 Task: Filter Pro bono consulting and volunteering.
Action: Mouse moved to (365, 61)
Screenshot: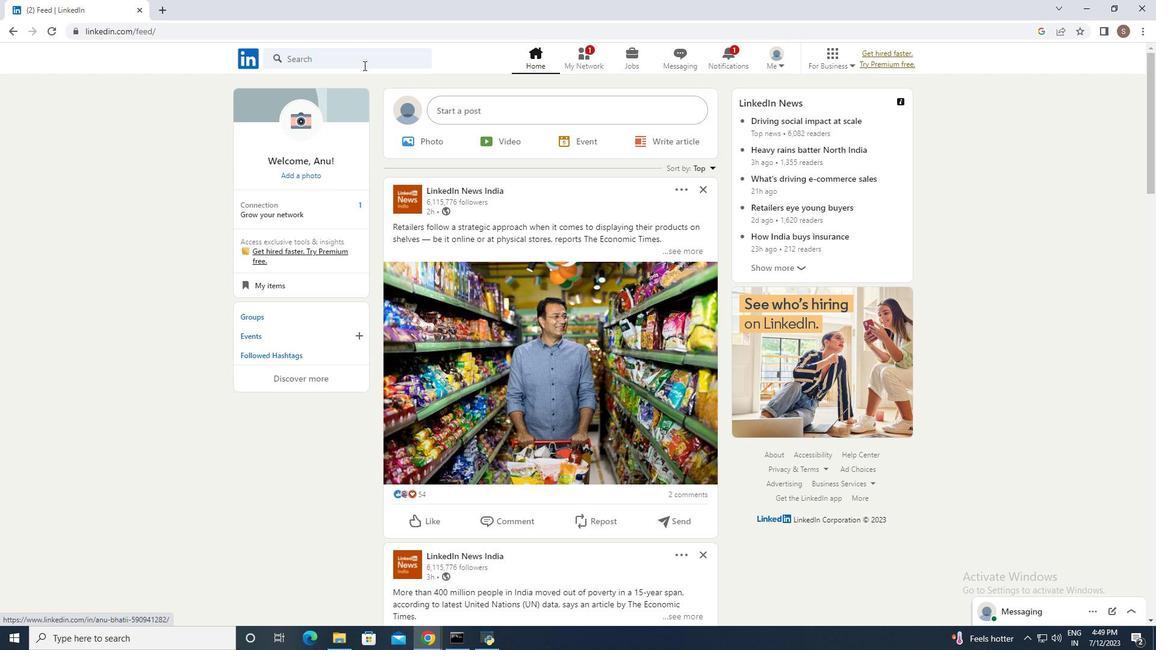 
Action: Mouse pressed left at (365, 61)
Screenshot: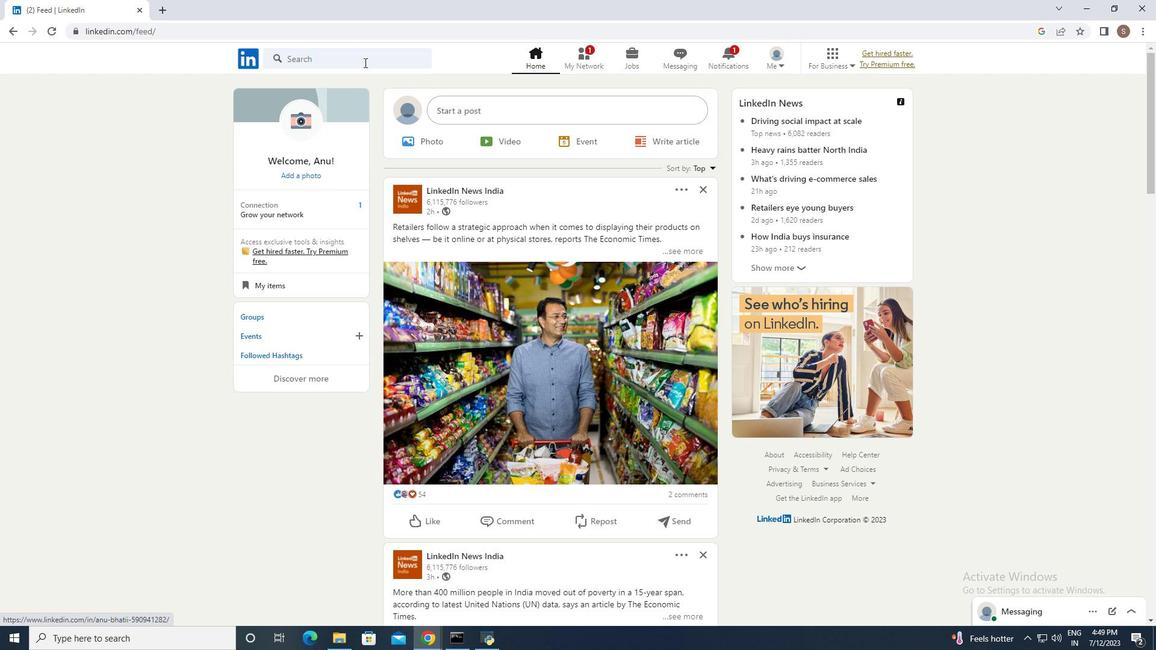 
Action: Mouse moved to (314, 156)
Screenshot: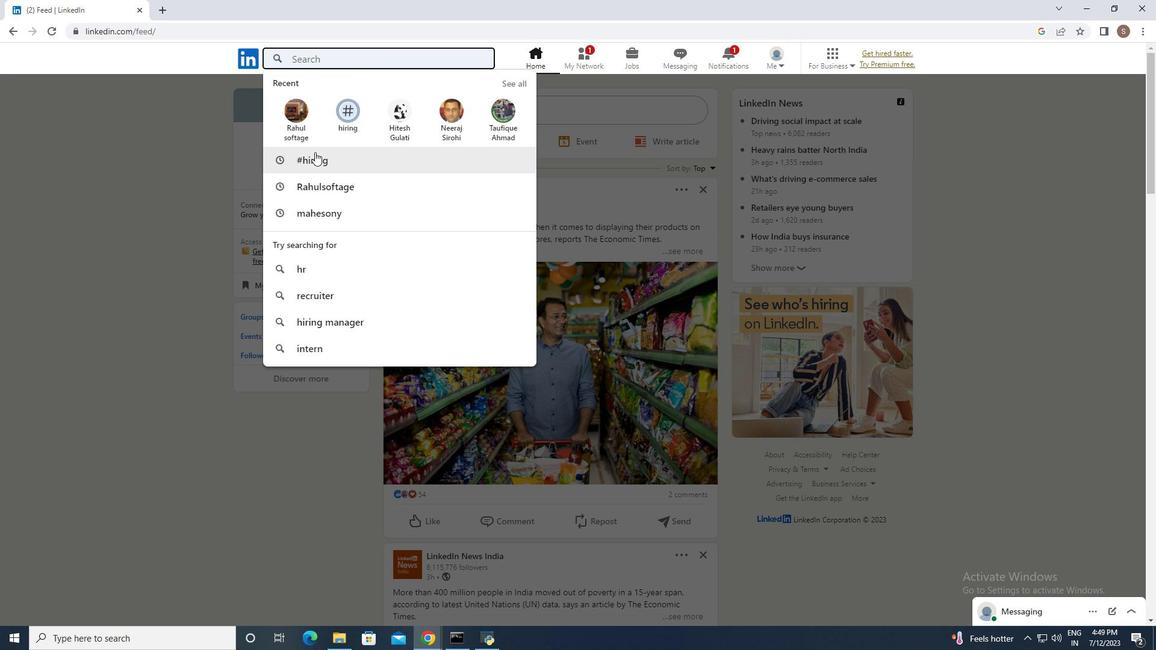 
Action: Mouse pressed left at (314, 156)
Screenshot: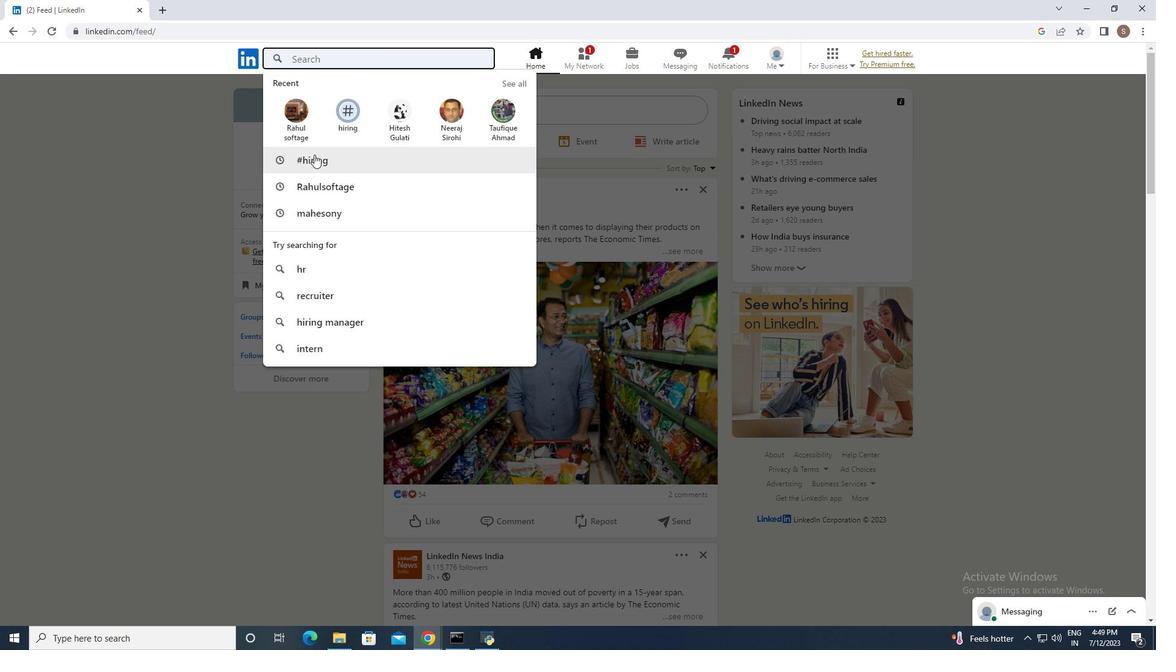
Action: Mouse moved to (345, 93)
Screenshot: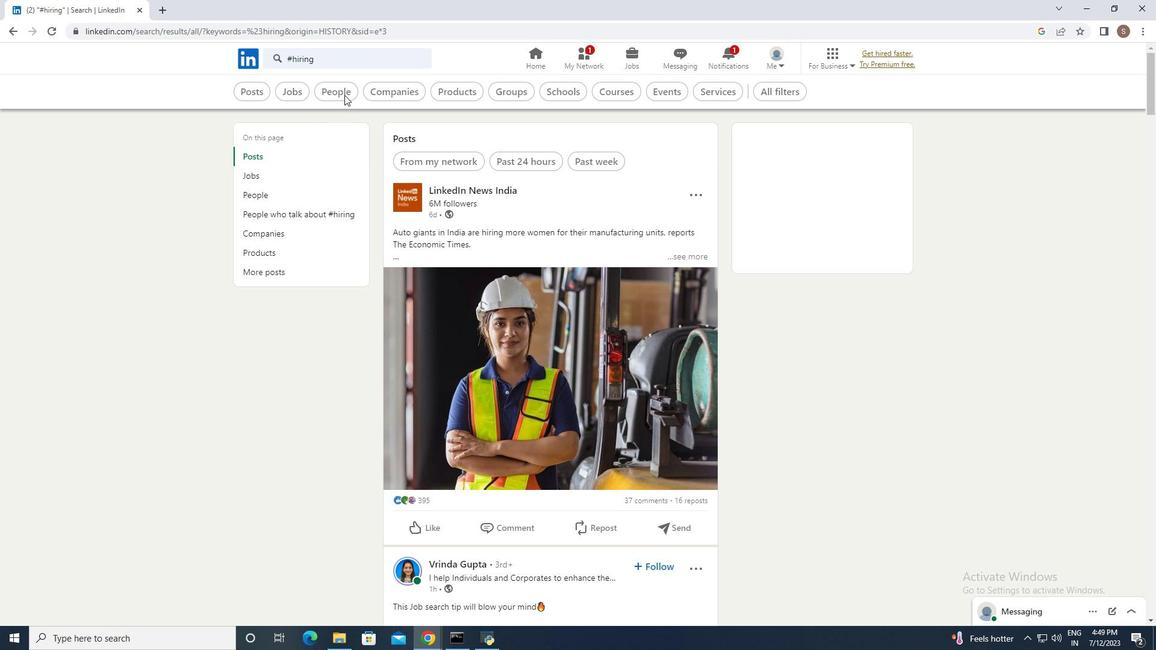 
Action: Mouse pressed left at (345, 93)
Screenshot: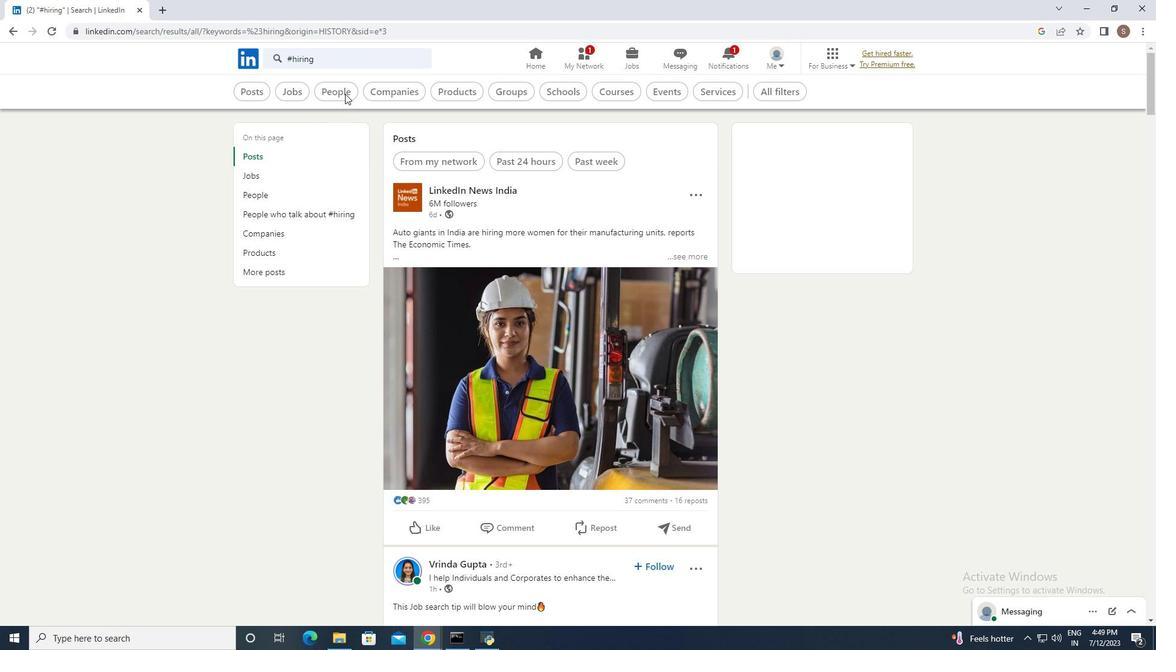 
Action: Mouse moved to (595, 92)
Screenshot: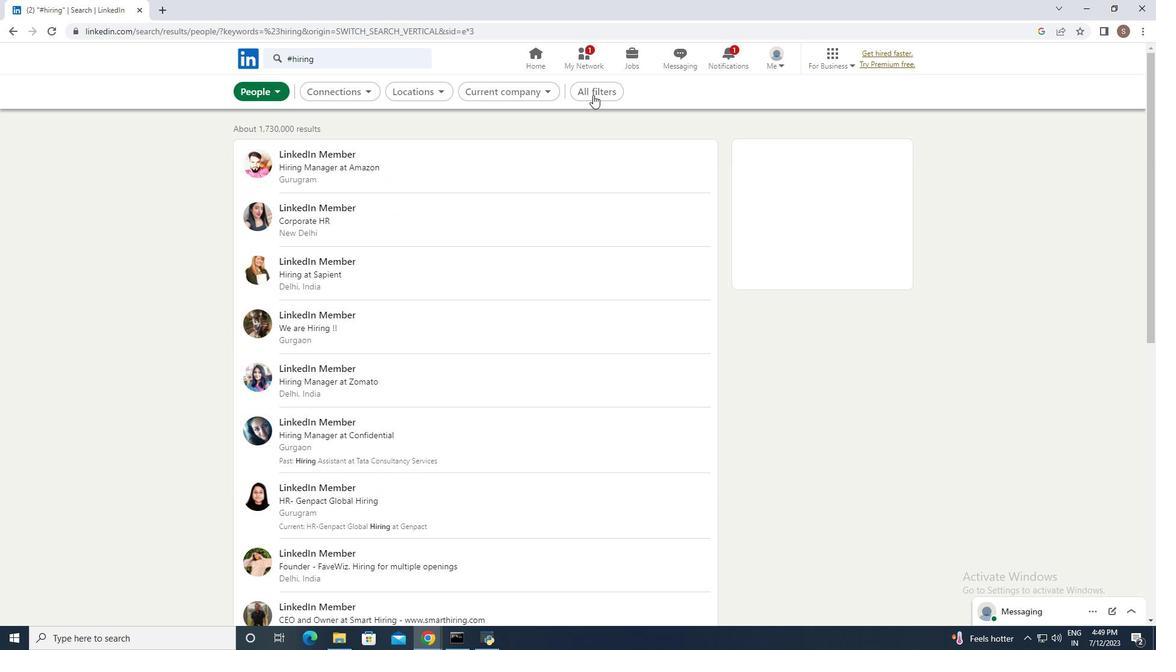 
Action: Mouse pressed left at (595, 92)
Screenshot: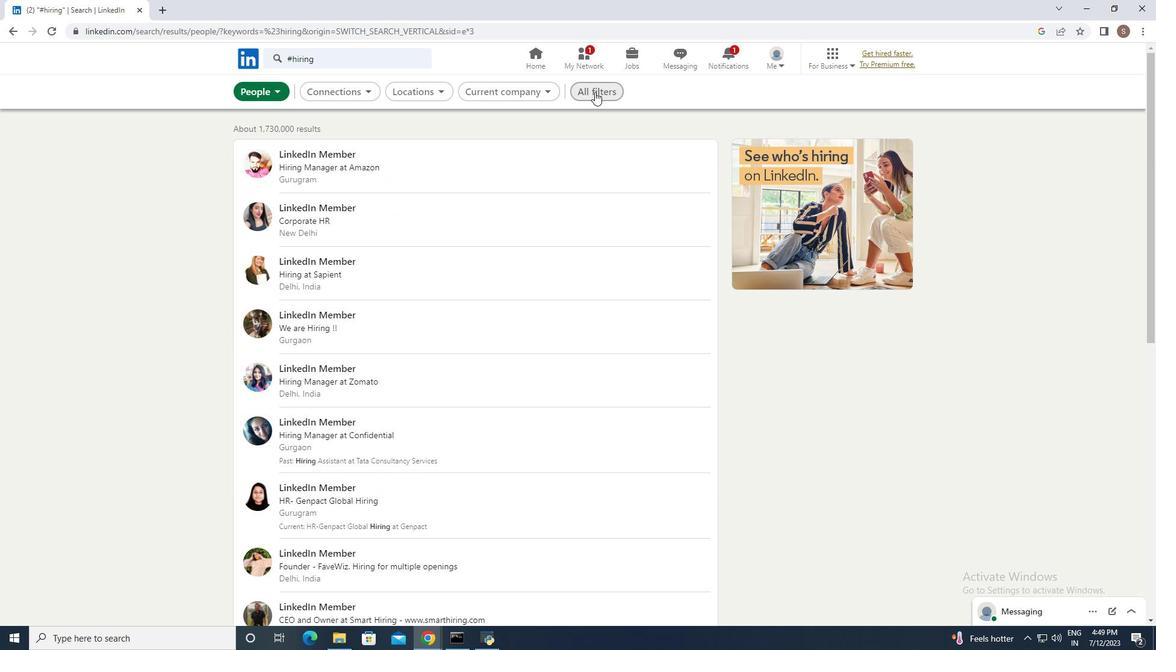 
Action: Mouse moved to (1016, 382)
Screenshot: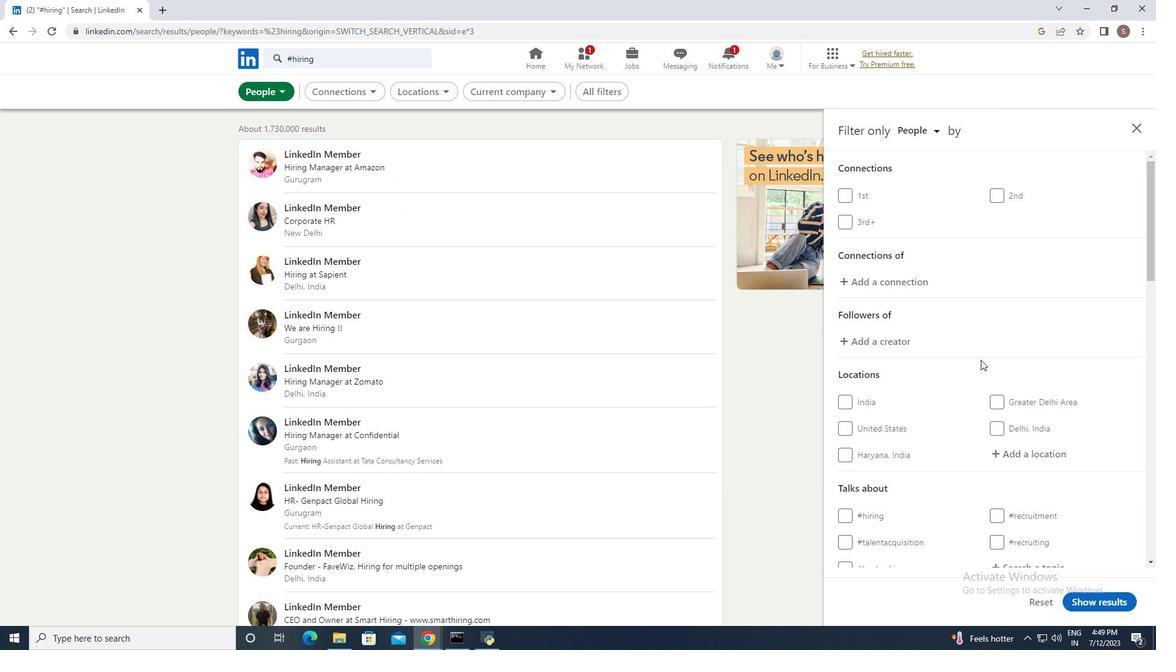 
Action: Mouse scrolled (1016, 381) with delta (0, 0)
Screenshot: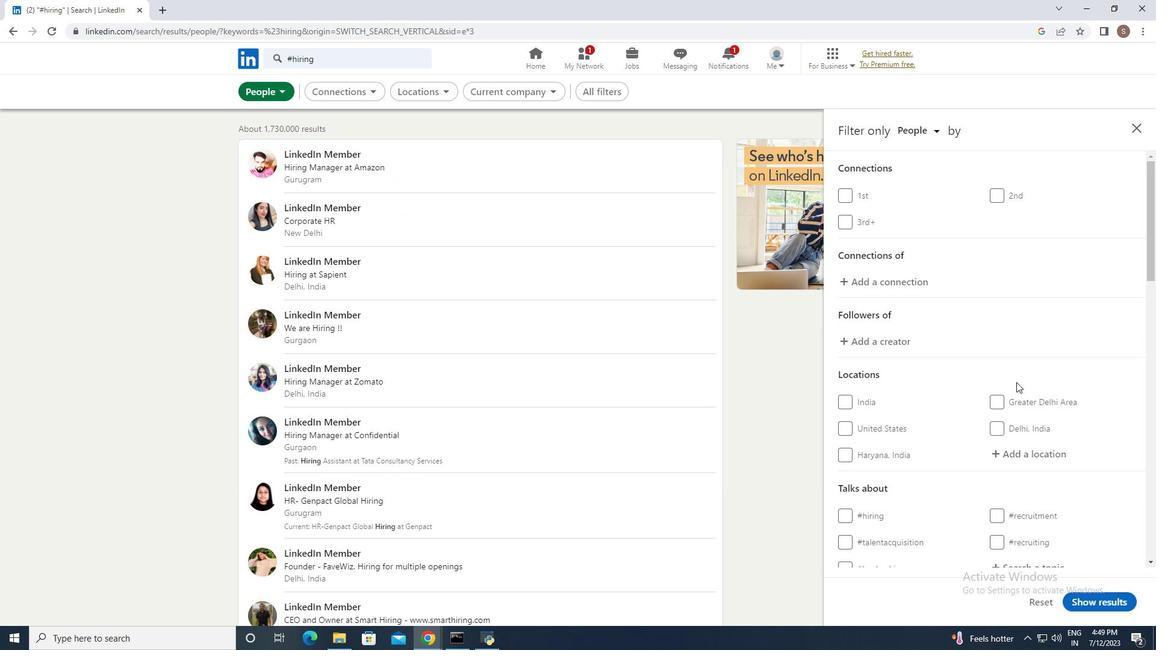 
Action: Mouse scrolled (1016, 381) with delta (0, 0)
Screenshot: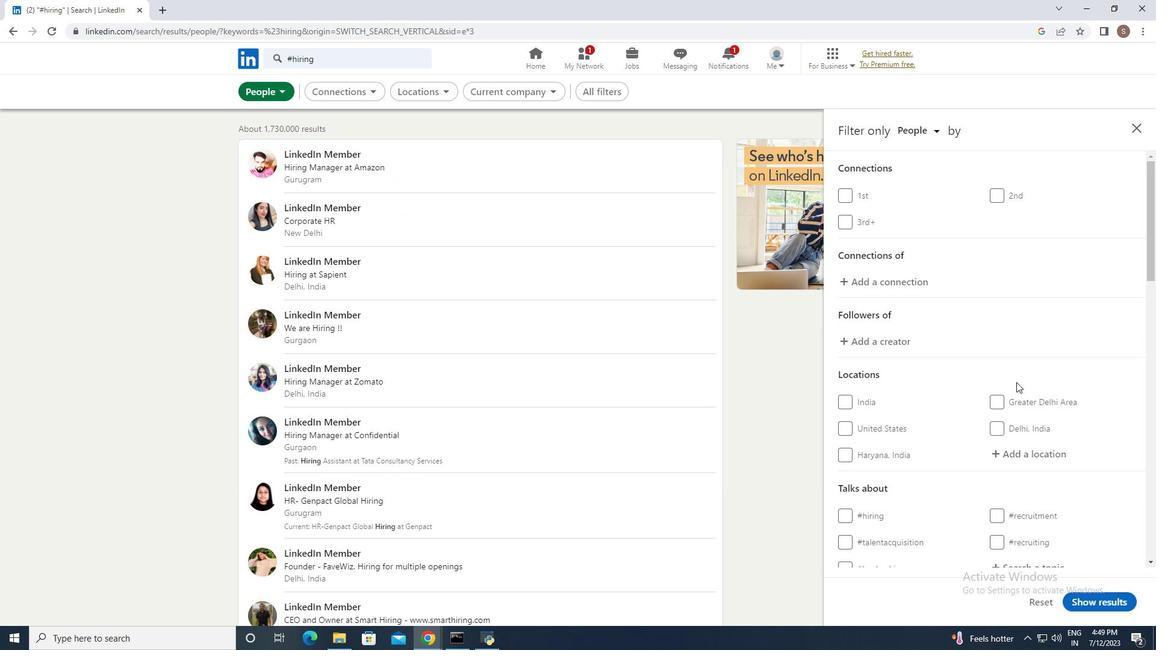 
Action: Mouse scrolled (1016, 381) with delta (0, 0)
Screenshot: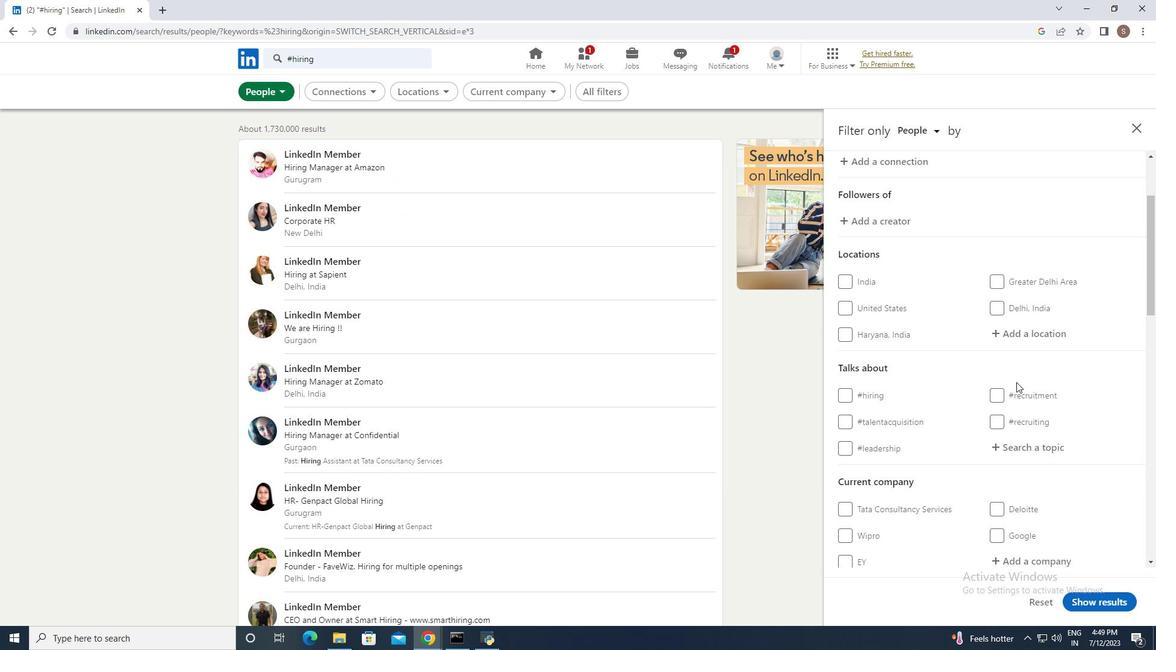 
Action: Mouse scrolled (1016, 381) with delta (0, 0)
Screenshot: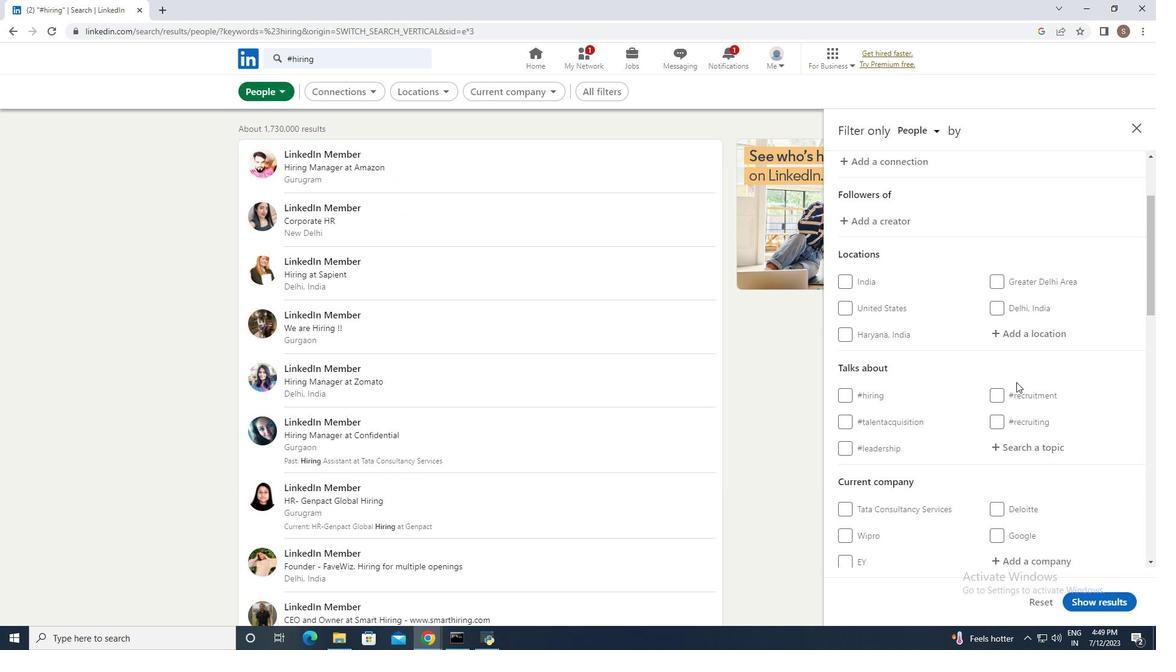 
Action: Mouse scrolled (1016, 381) with delta (0, 0)
Screenshot: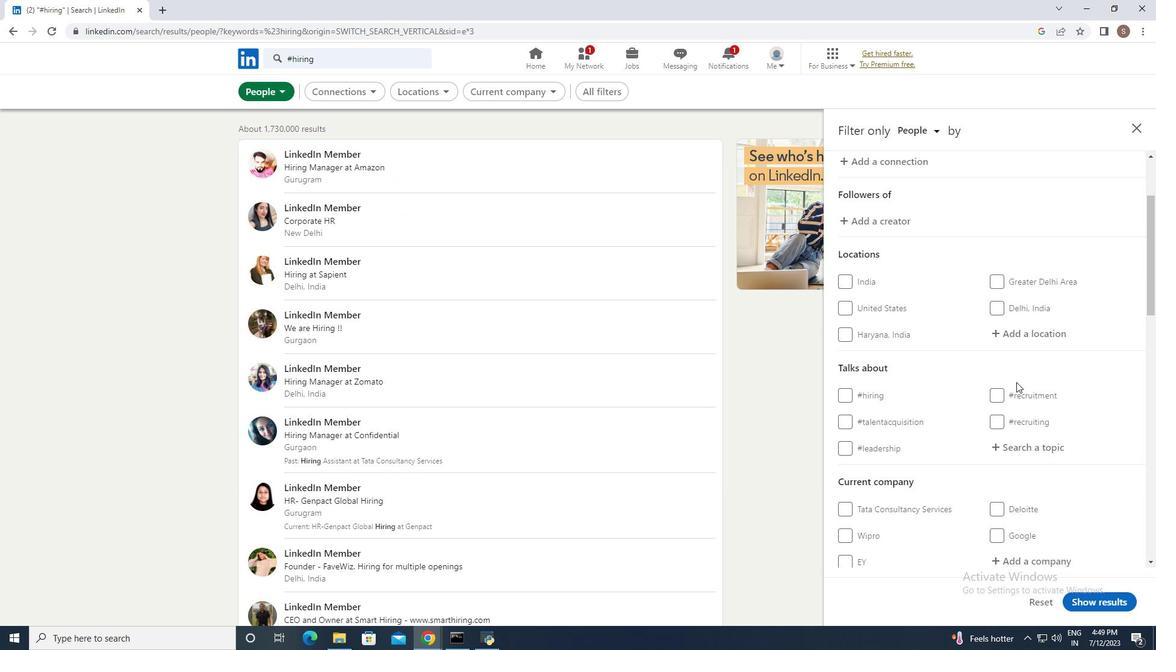 
Action: Mouse scrolled (1016, 381) with delta (0, 0)
Screenshot: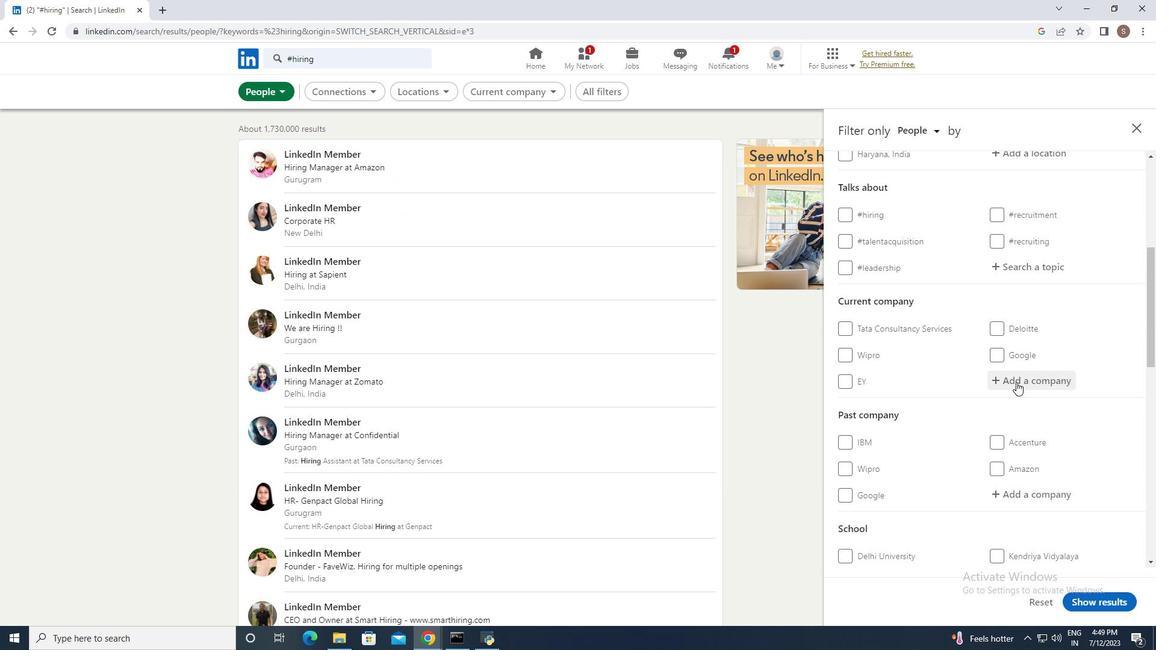
Action: Mouse scrolled (1016, 381) with delta (0, 0)
Screenshot: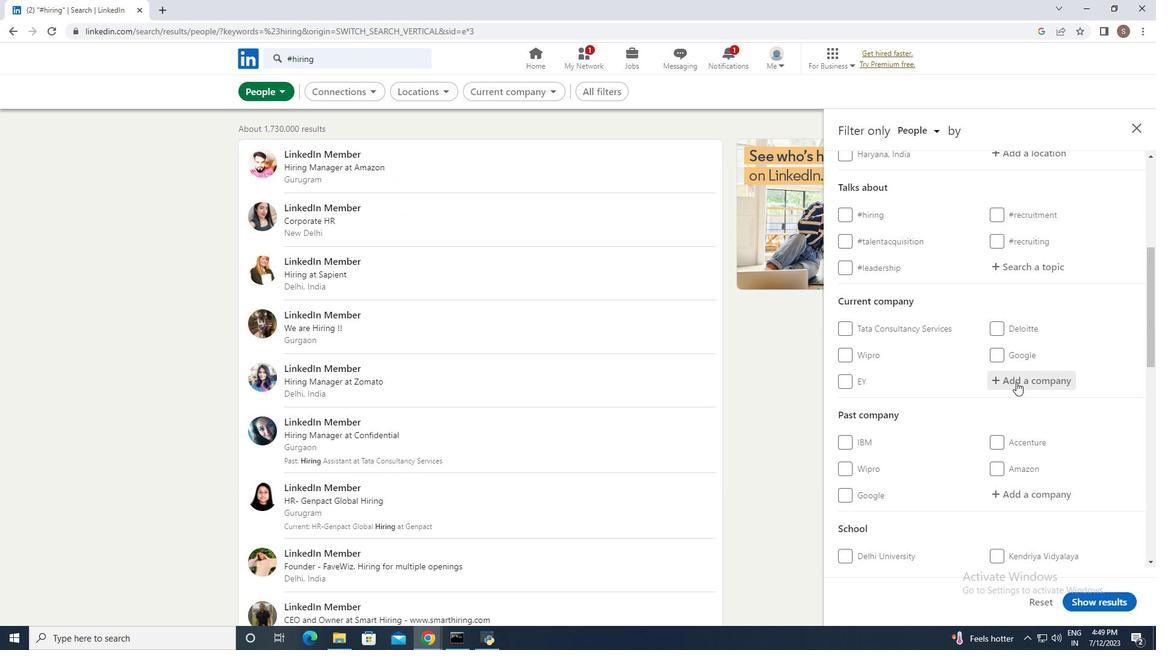 
Action: Mouse moved to (1010, 378)
Screenshot: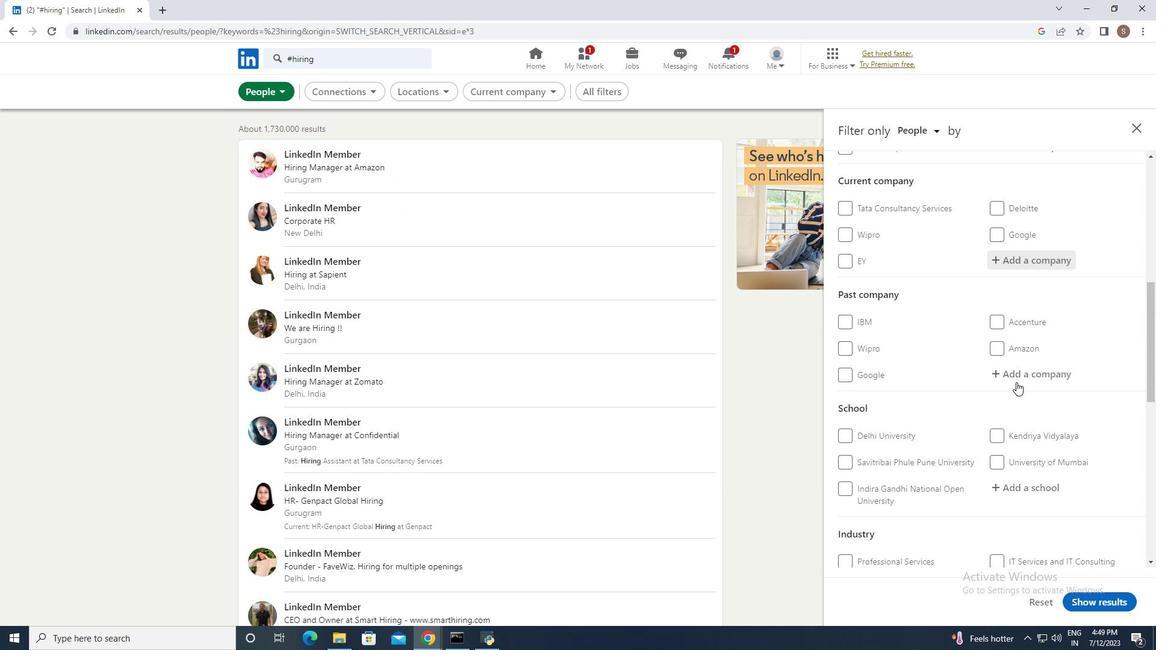 
Action: Mouse scrolled (1010, 378) with delta (0, 0)
Screenshot: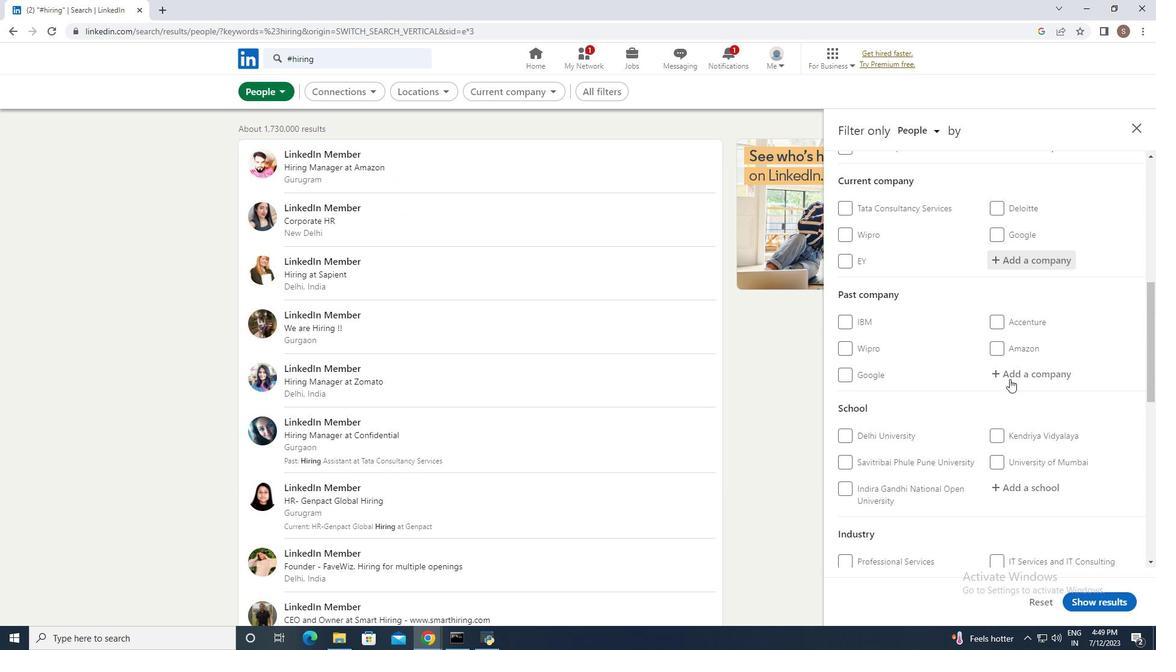 
Action: Mouse scrolled (1010, 378) with delta (0, 0)
Screenshot: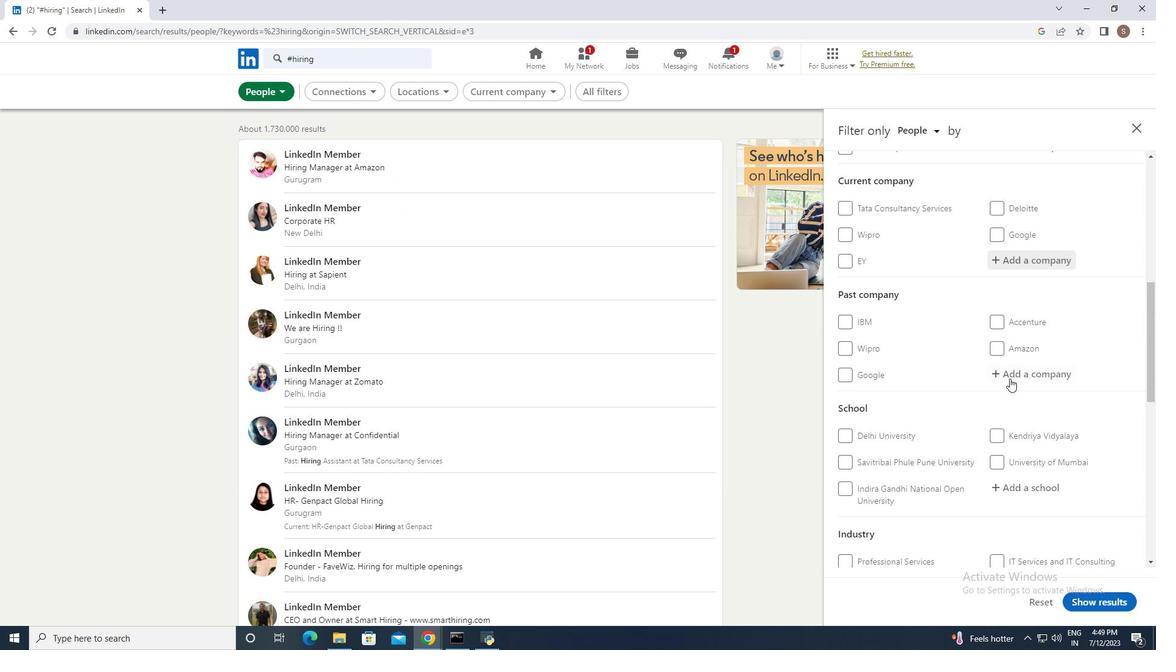 
Action: Mouse scrolled (1010, 378) with delta (0, 0)
Screenshot: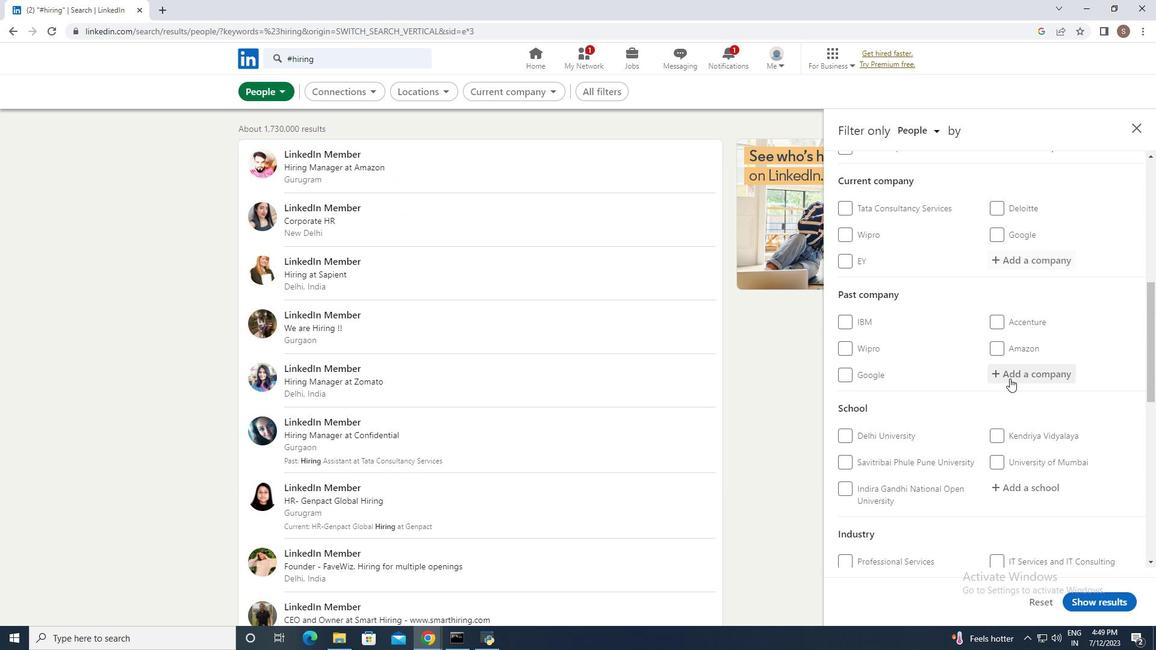 
Action: Mouse moved to (949, 371)
Screenshot: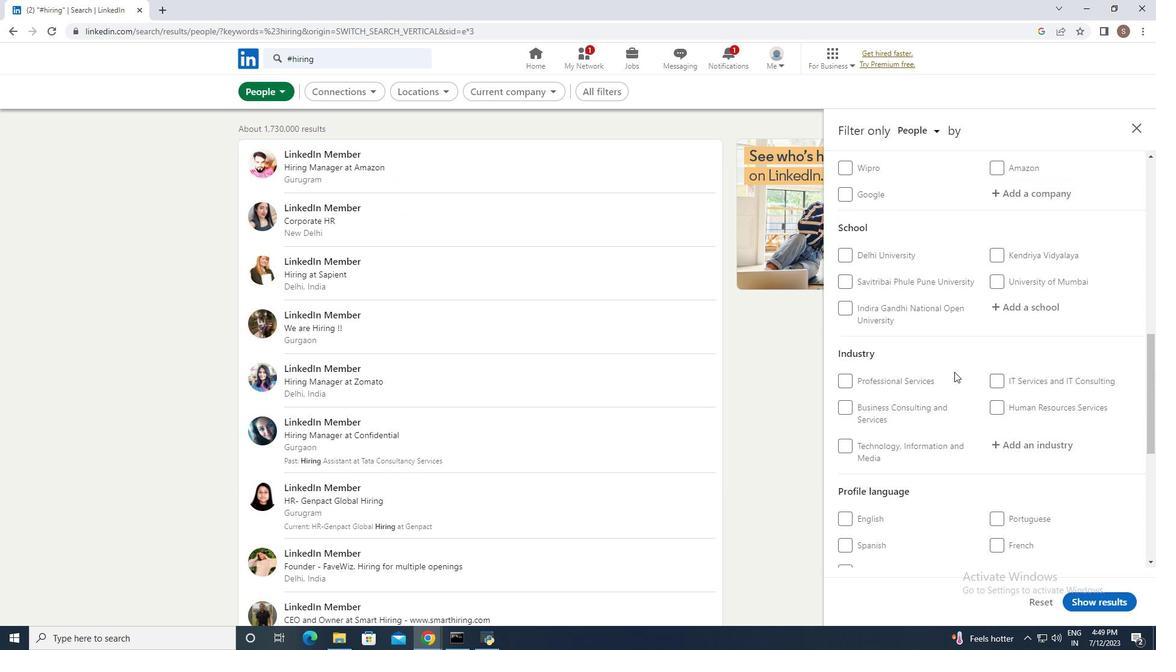 
Action: Mouse scrolled (949, 370) with delta (0, 0)
Screenshot: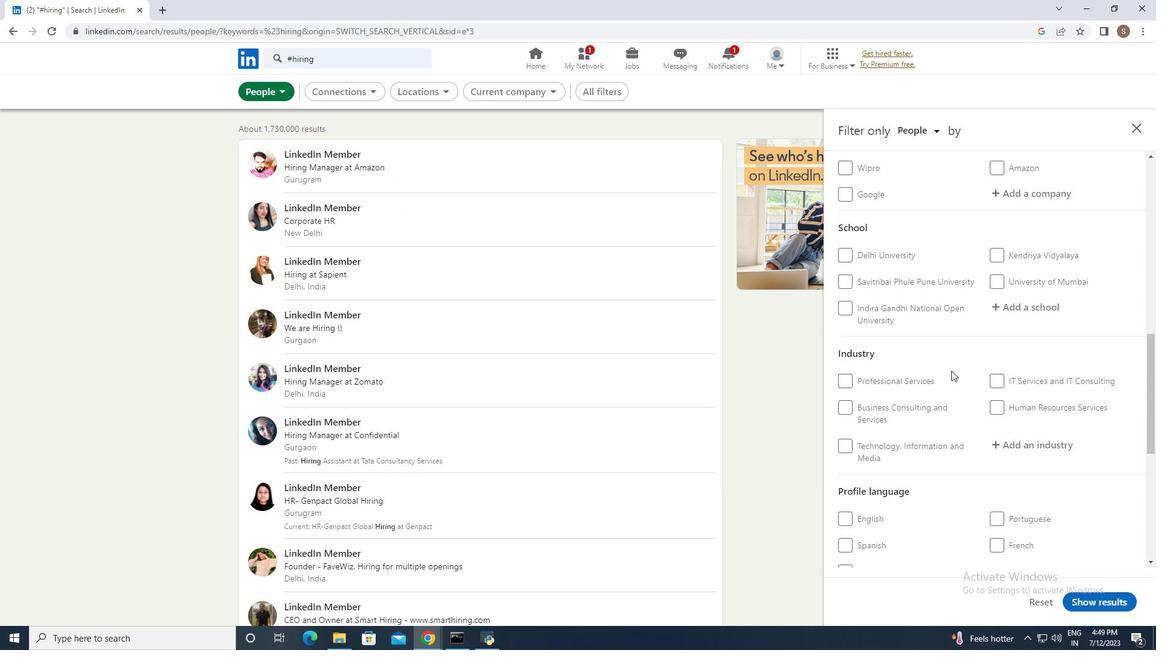 
Action: Mouse scrolled (949, 370) with delta (0, 0)
Screenshot: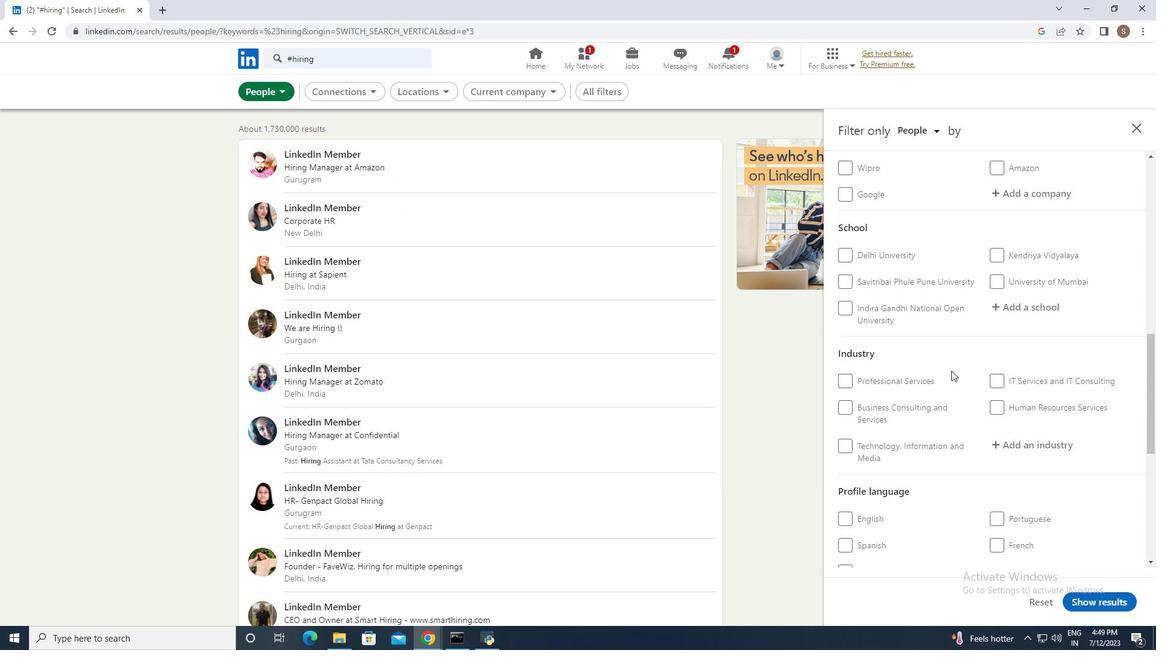 
Action: Mouse scrolled (949, 370) with delta (0, 0)
Screenshot: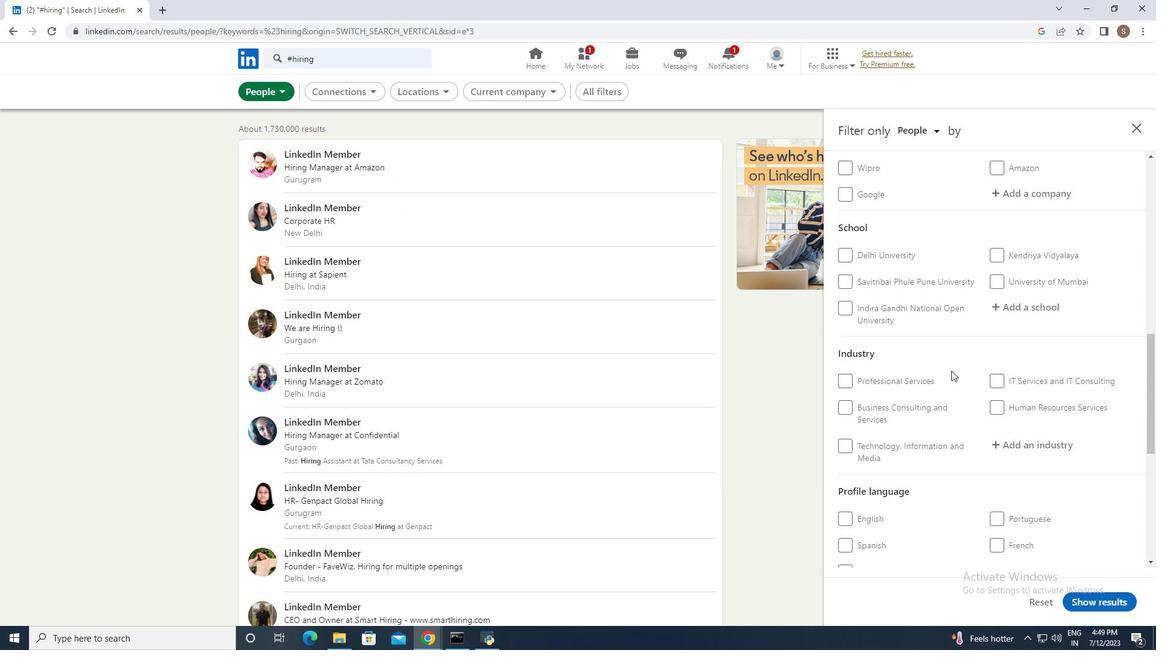 
Action: Mouse scrolled (949, 370) with delta (0, 0)
Screenshot: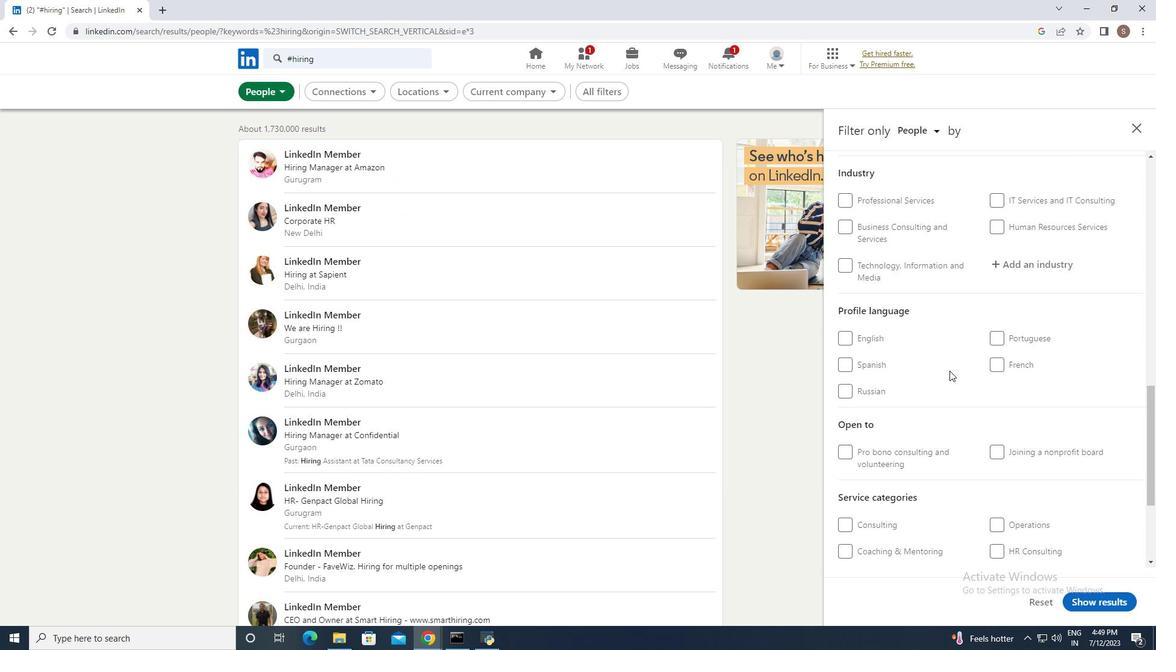 
Action: Mouse scrolled (949, 370) with delta (0, 0)
Screenshot: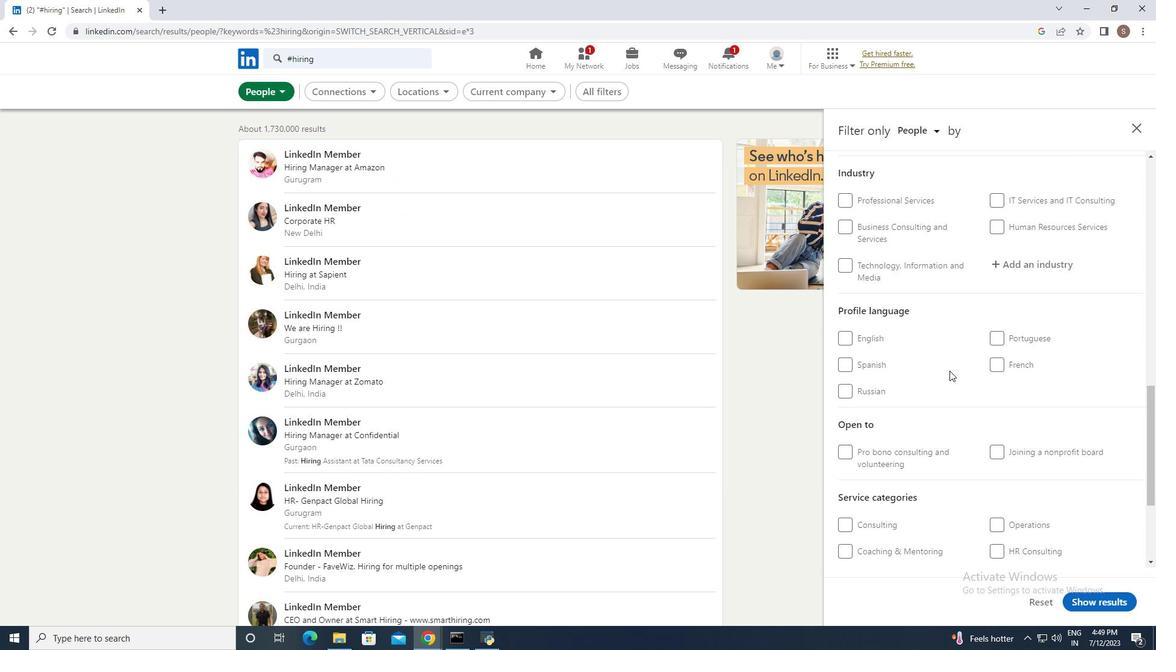 
Action: Mouse scrolled (949, 370) with delta (0, 0)
Screenshot: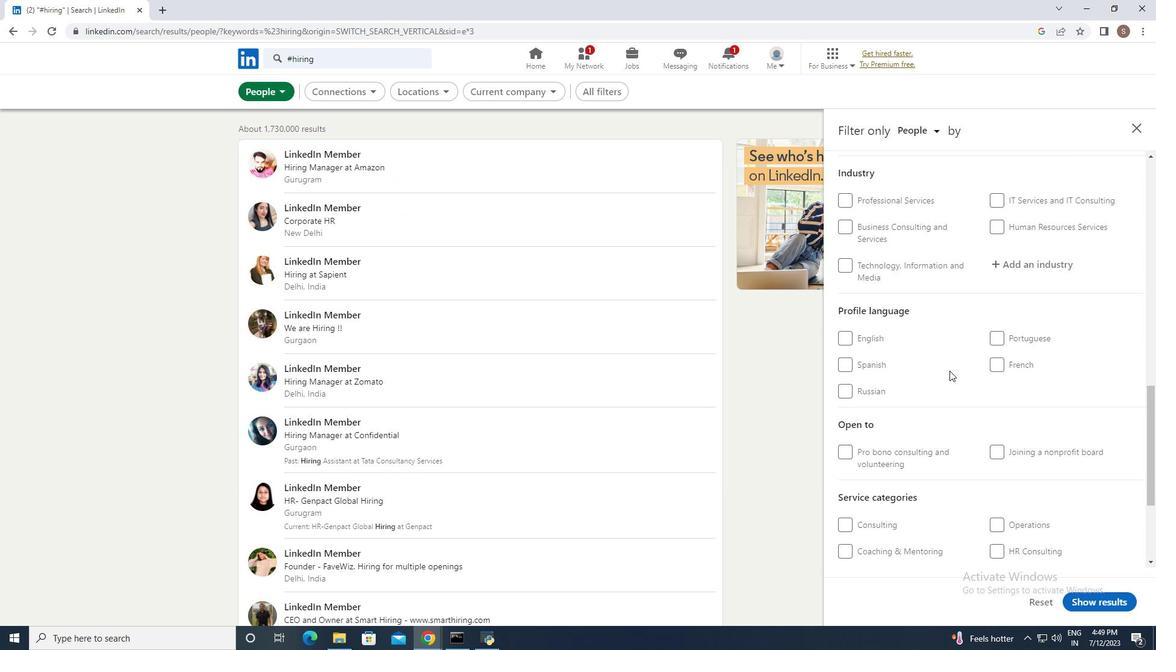 
Action: Mouse moved to (845, 275)
Screenshot: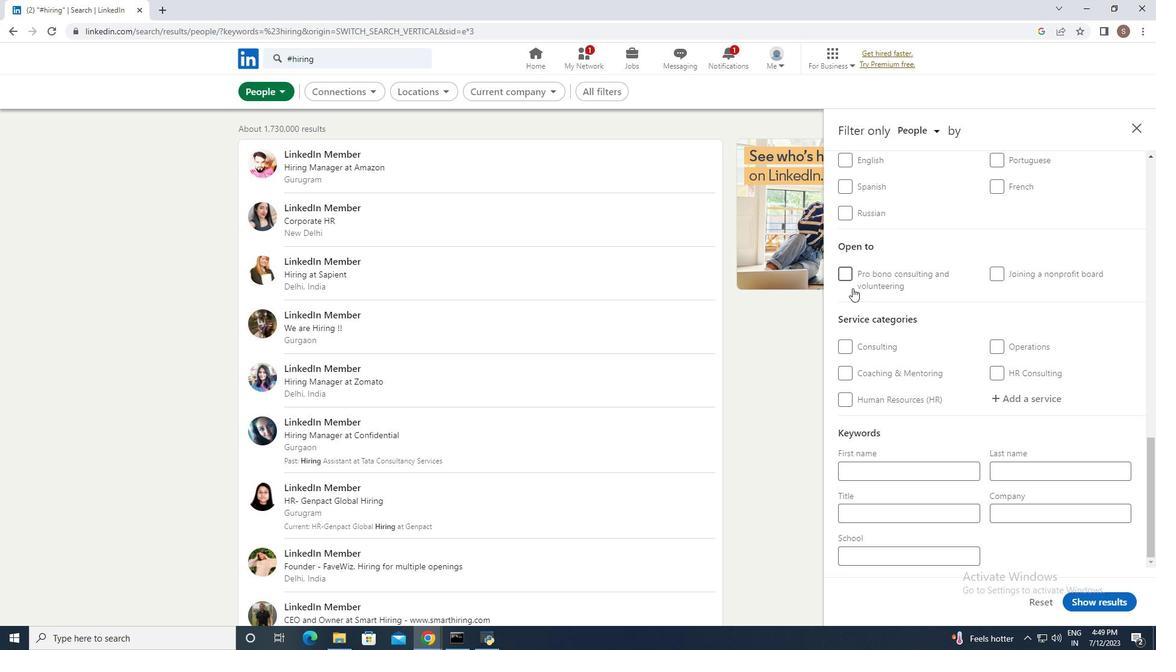 
Action: Mouse pressed left at (845, 275)
Screenshot: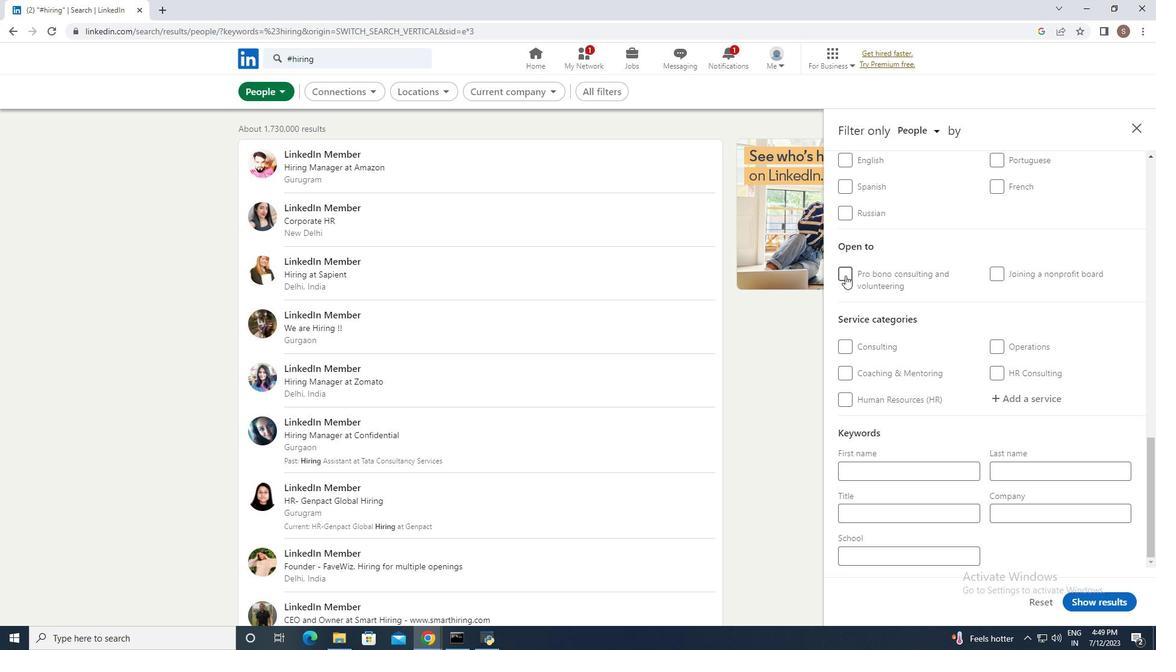
Action: Mouse moved to (1117, 602)
Screenshot: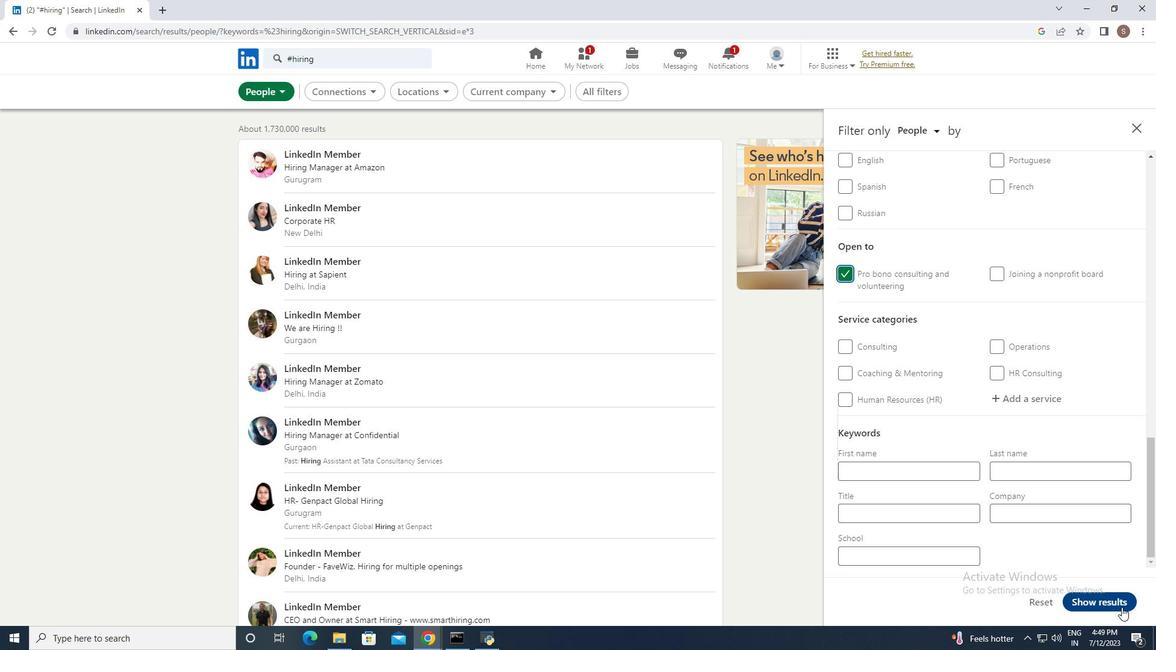 
Action: Mouse pressed left at (1117, 602)
Screenshot: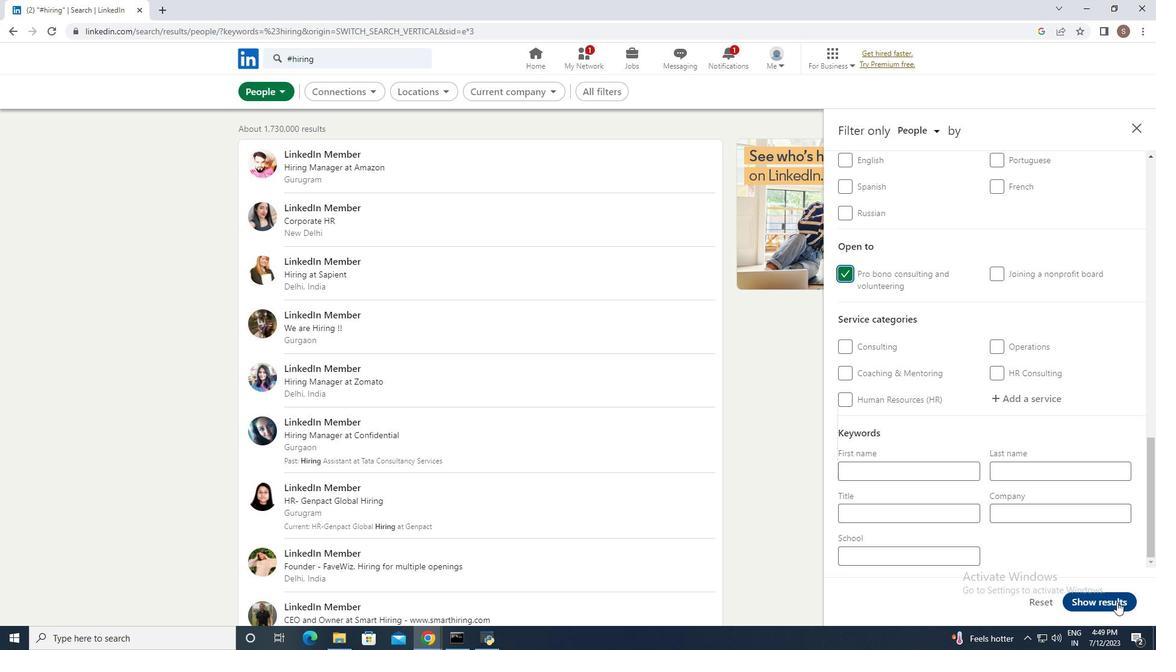 
